 Task: Look for products with blackberry flavor.
Action: Mouse moved to (25, 110)
Screenshot: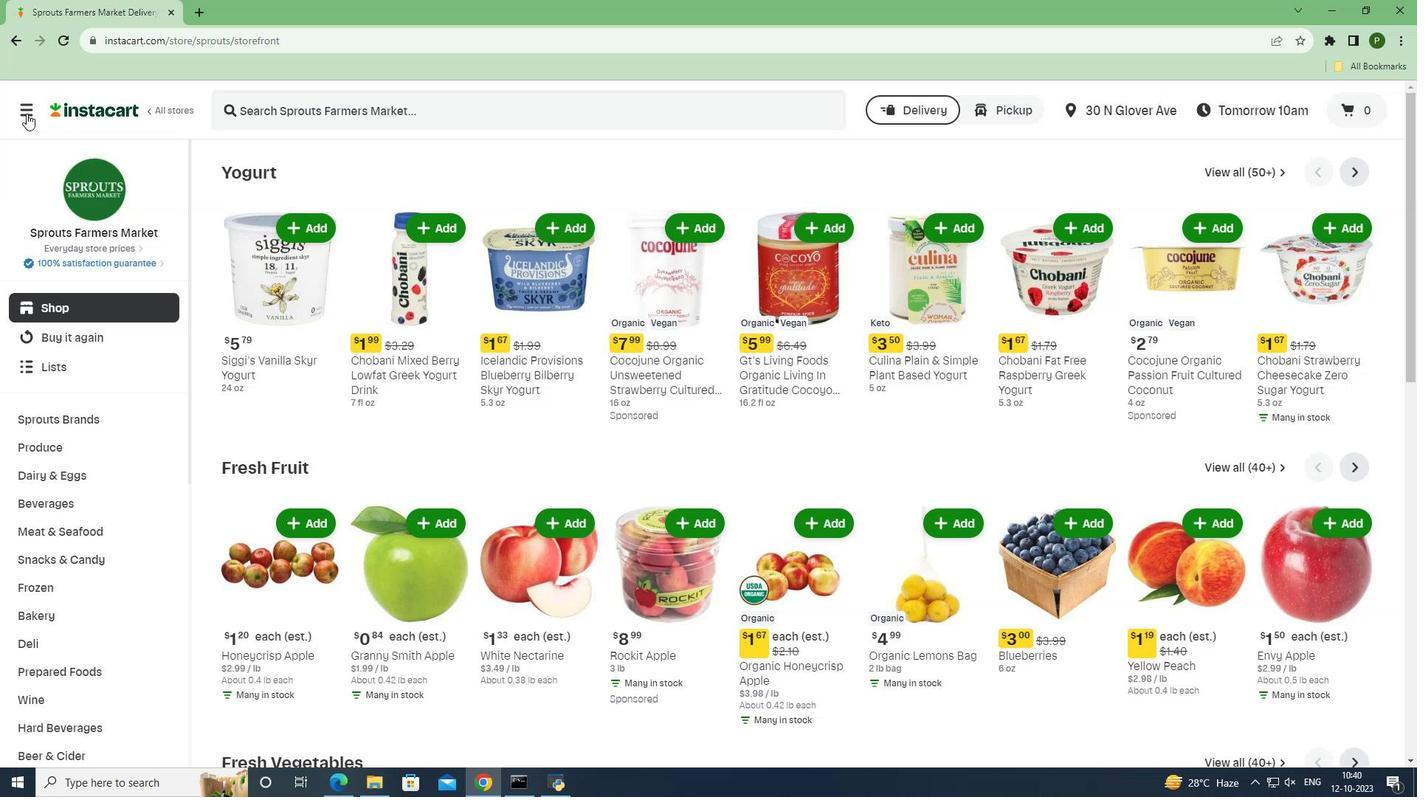 
Action: Mouse pressed left at (25, 110)
Screenshot: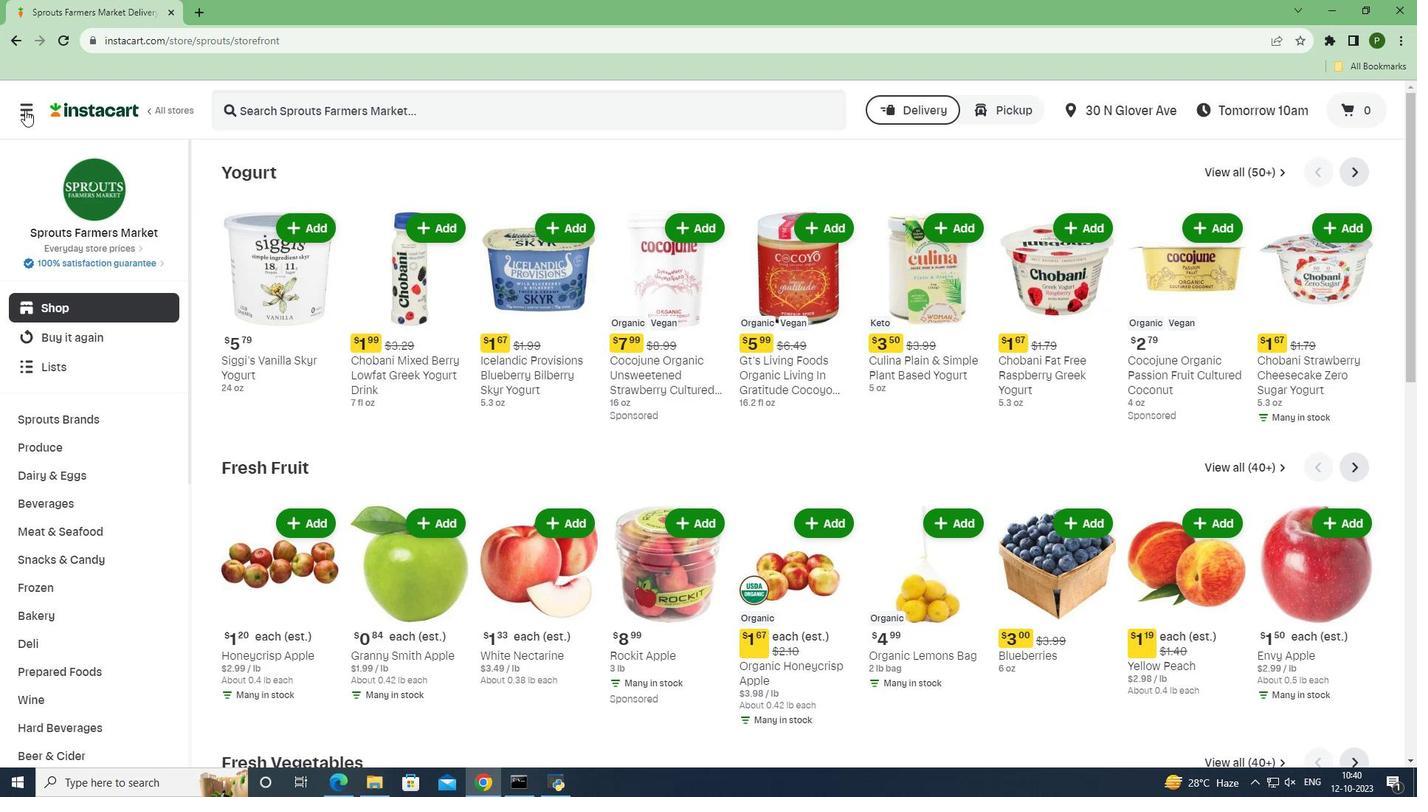 
Action: Mouse moved to (54, 387)
Screenshot: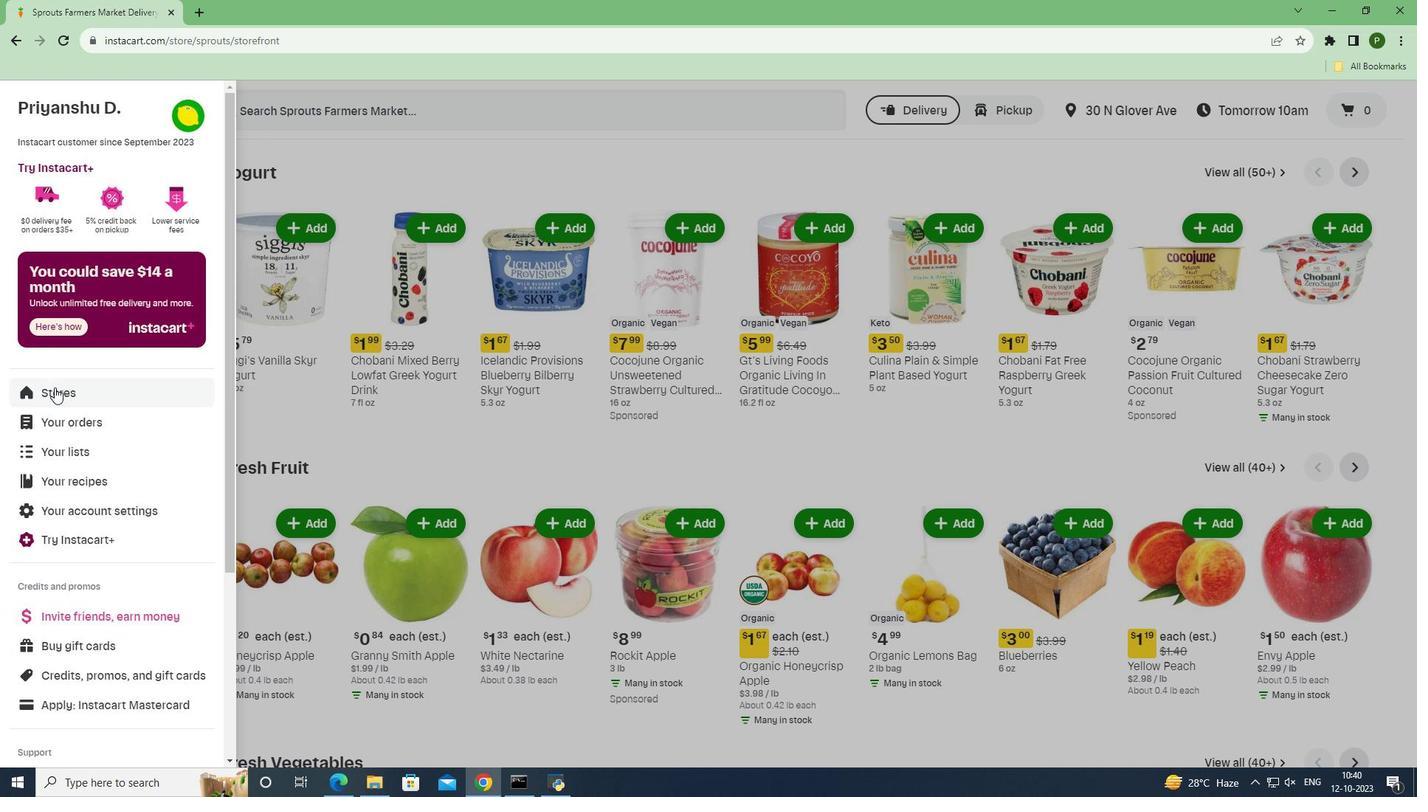 
Action: Mouse pressed left at (54, 387)
Screenshot: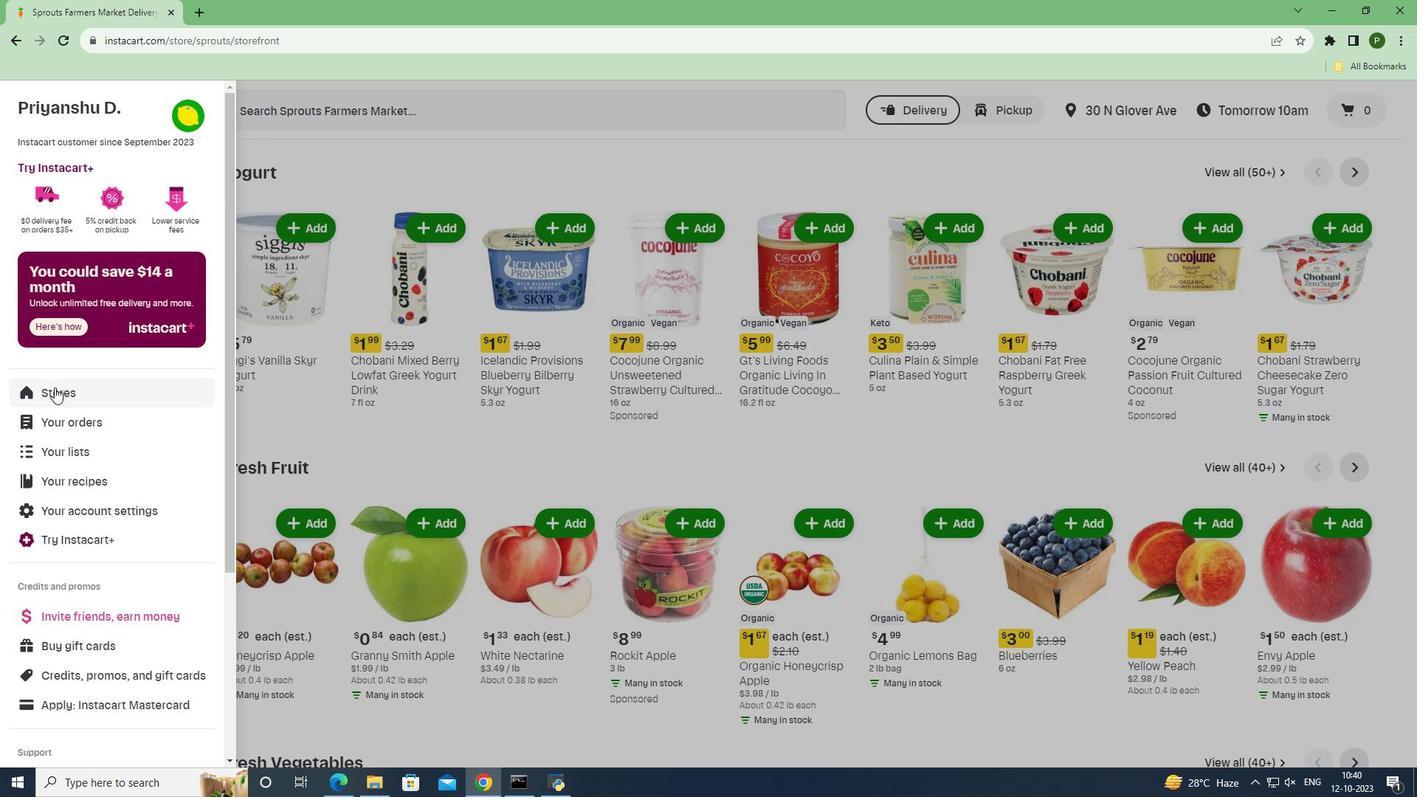 
Action: Mouse moved to (336, 175)
Screenshot: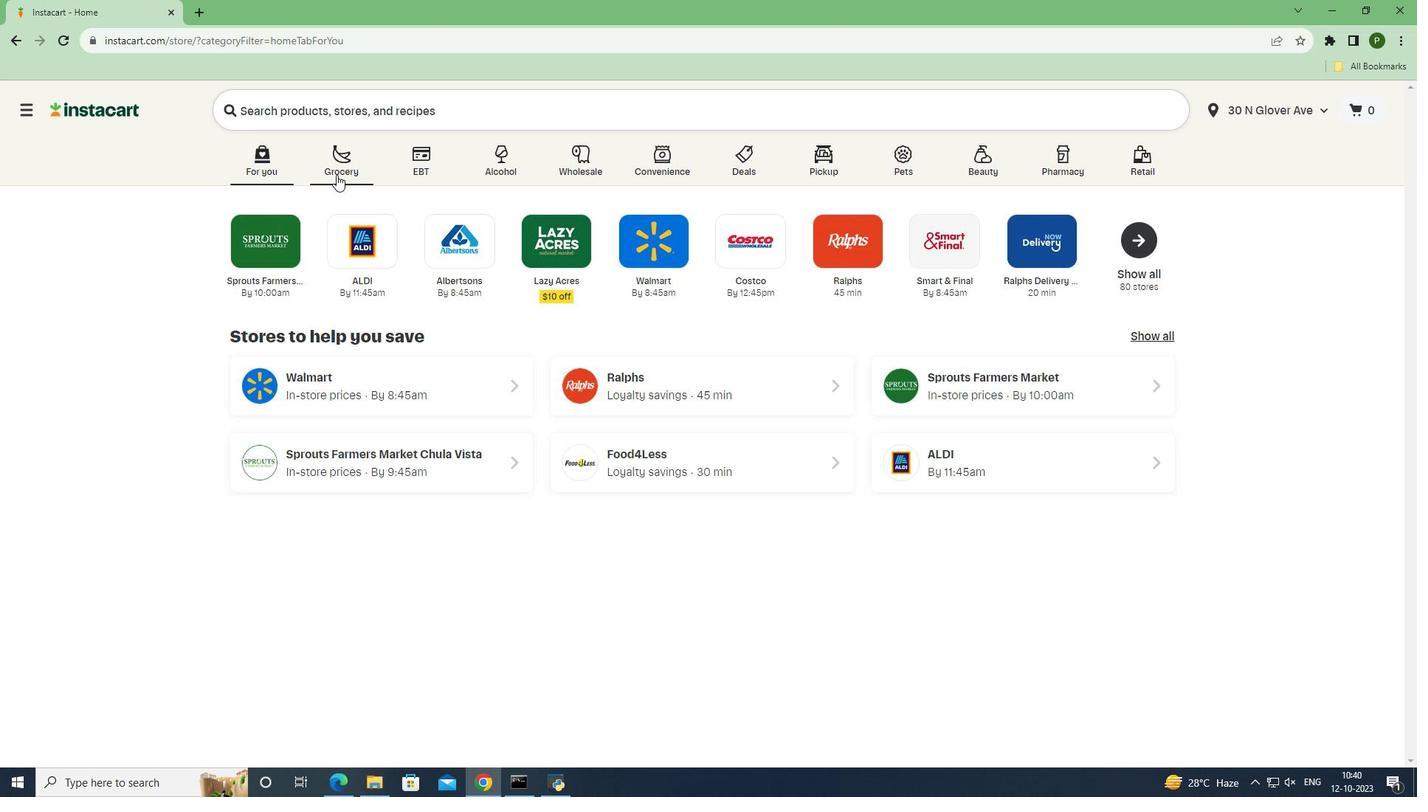 
Action: Mouse pressed left at (336, 175)
Screenshot: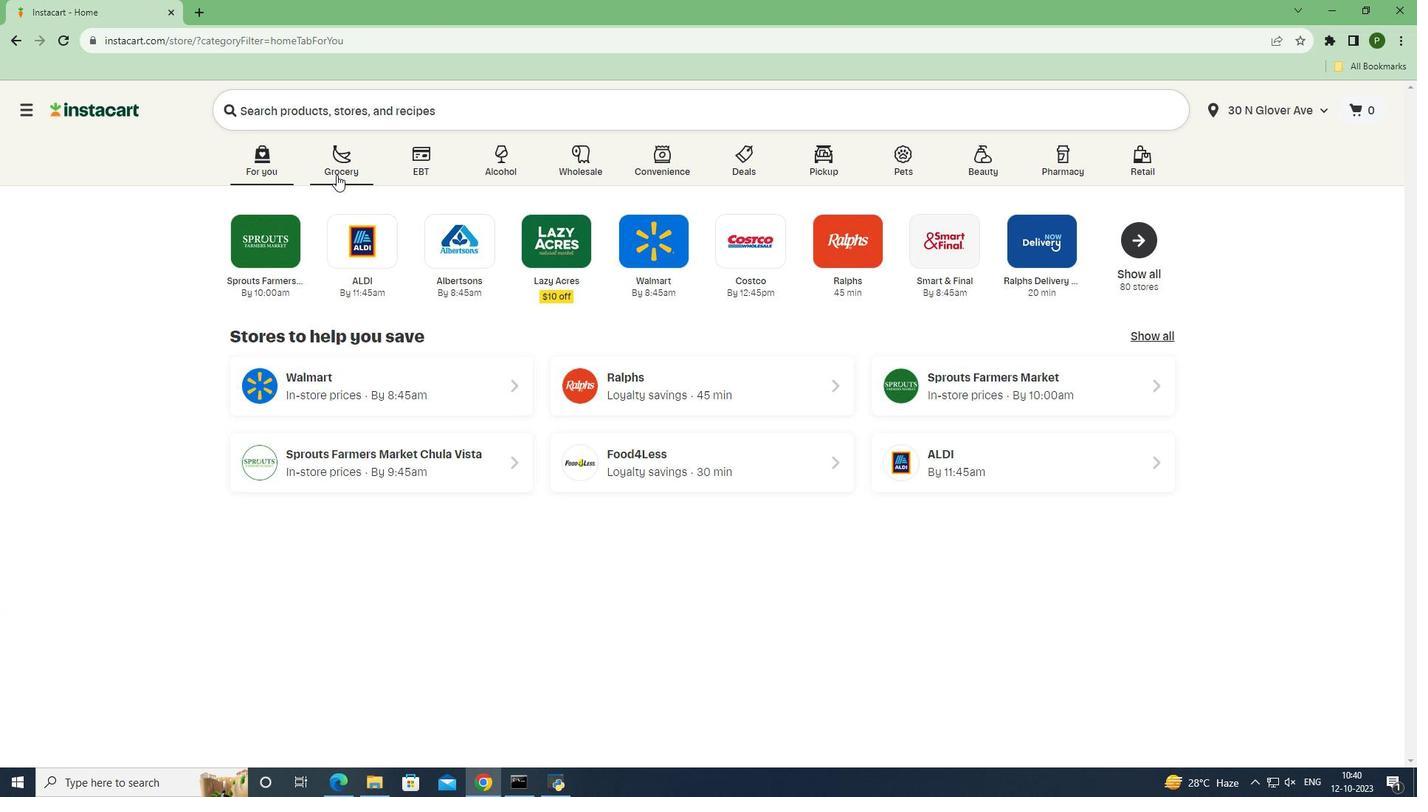 
Action: Mouse moved to (590, 344)
Screenshot: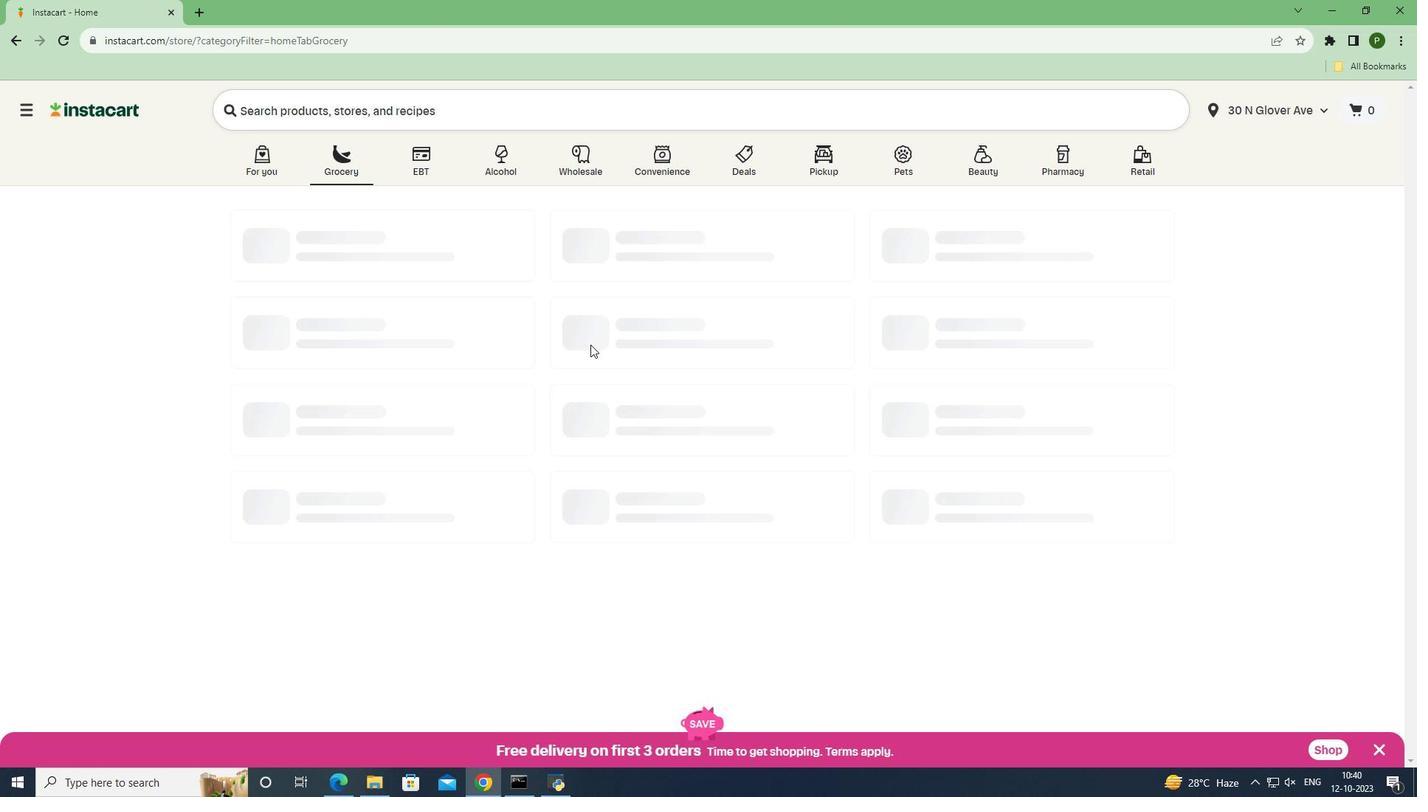
Action: Mouse pressed left at (590, 344)
Screenshot: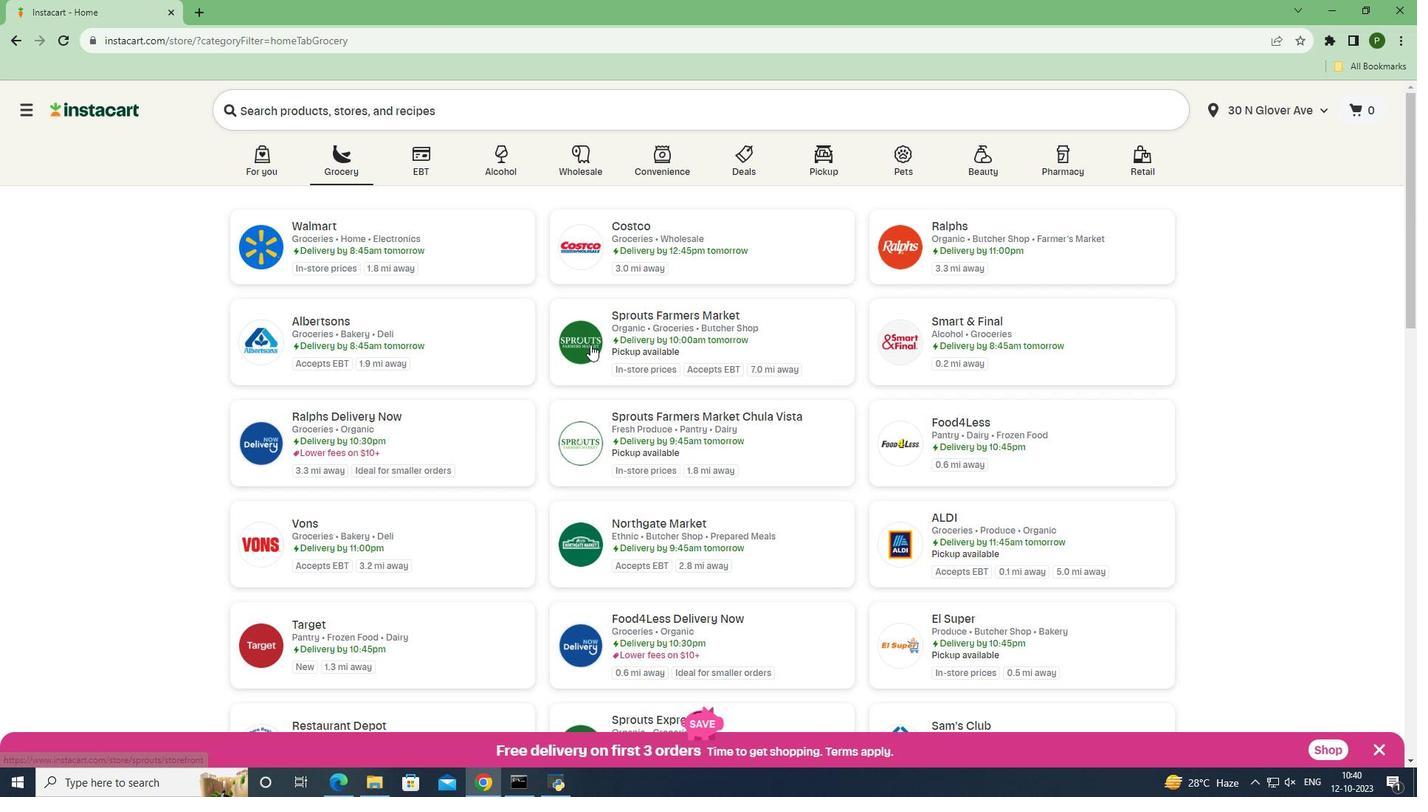 
Action: Mouse moved to (117, 504)
Screenshot: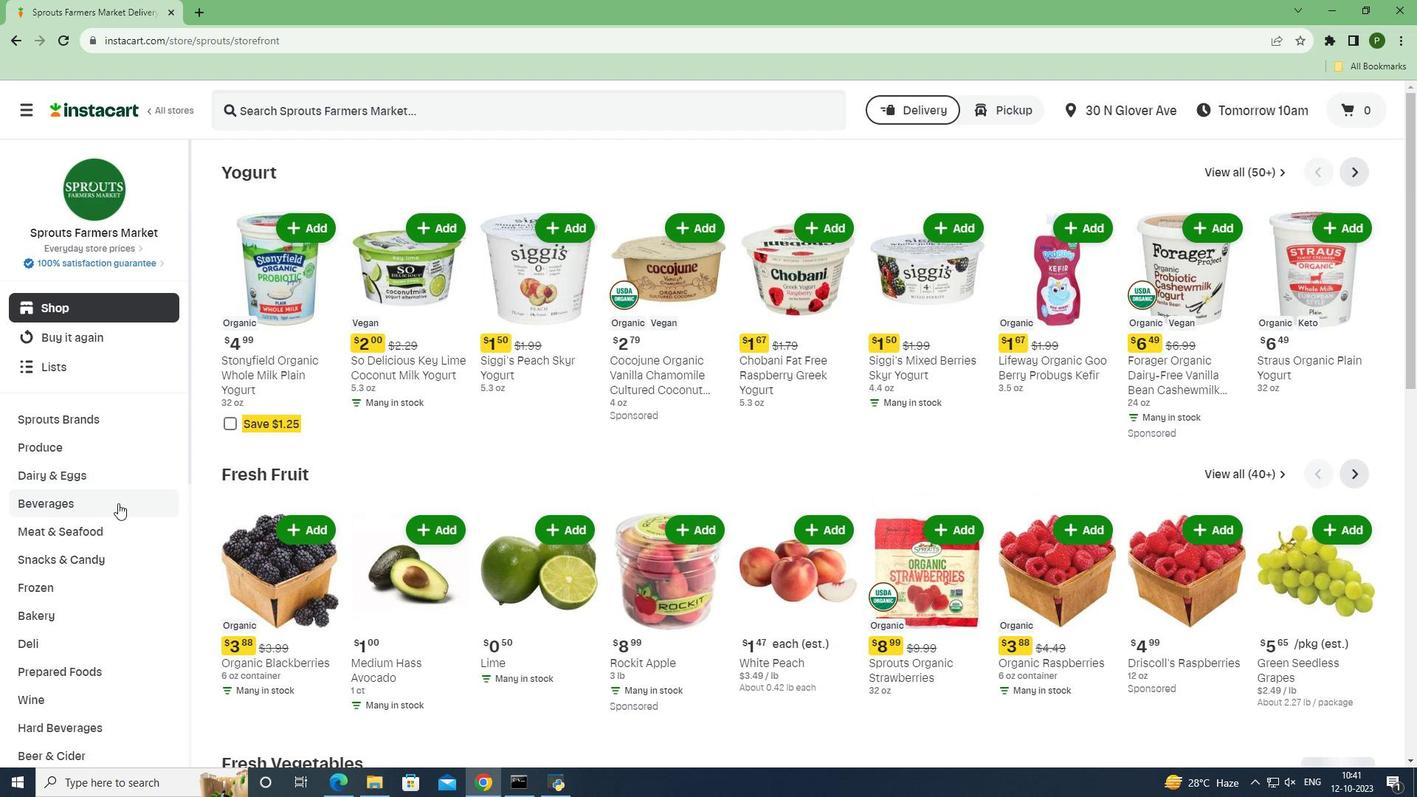 
Action: Mouse pressed left at (117, 504)
Screenshot: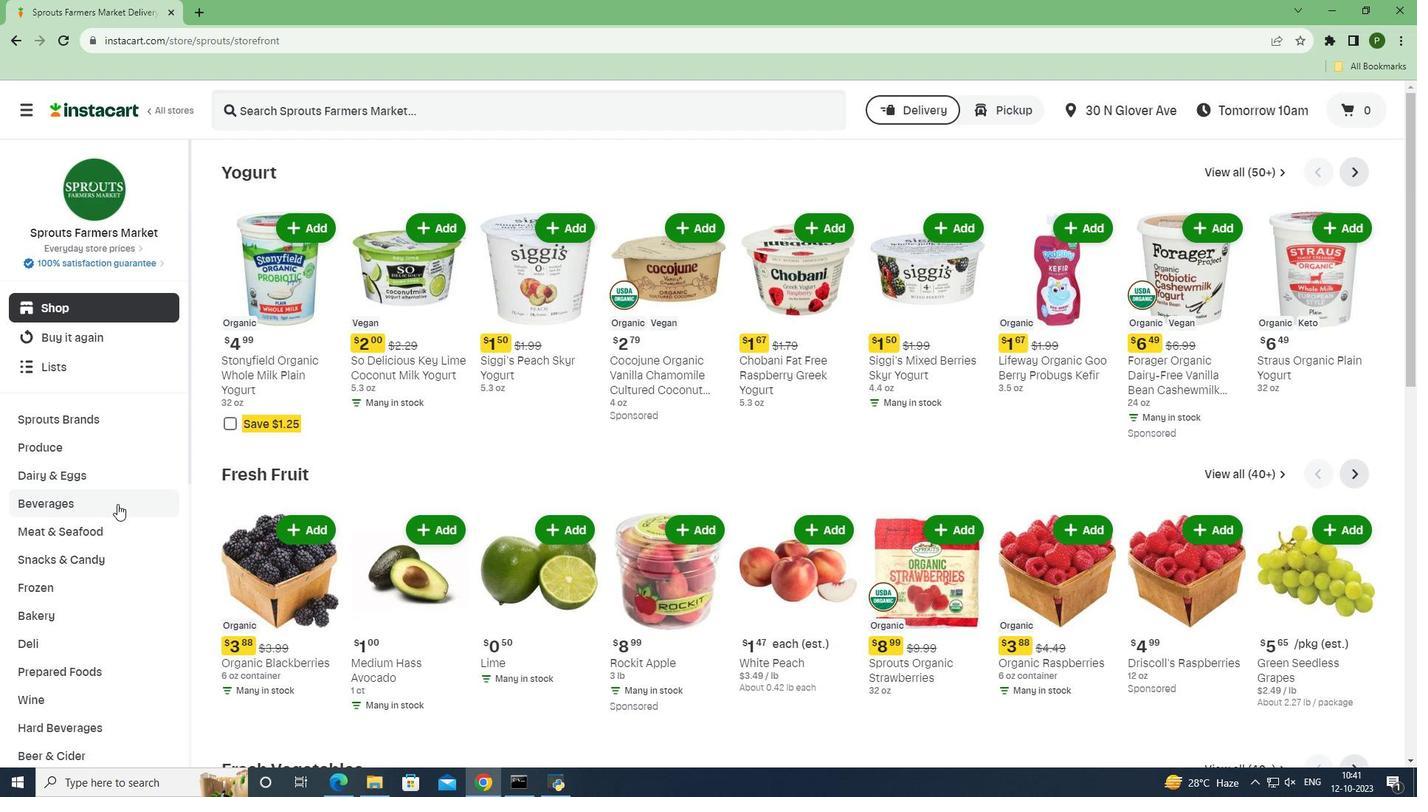 
Action: Mouse moved to (656, 207)
Screenshot: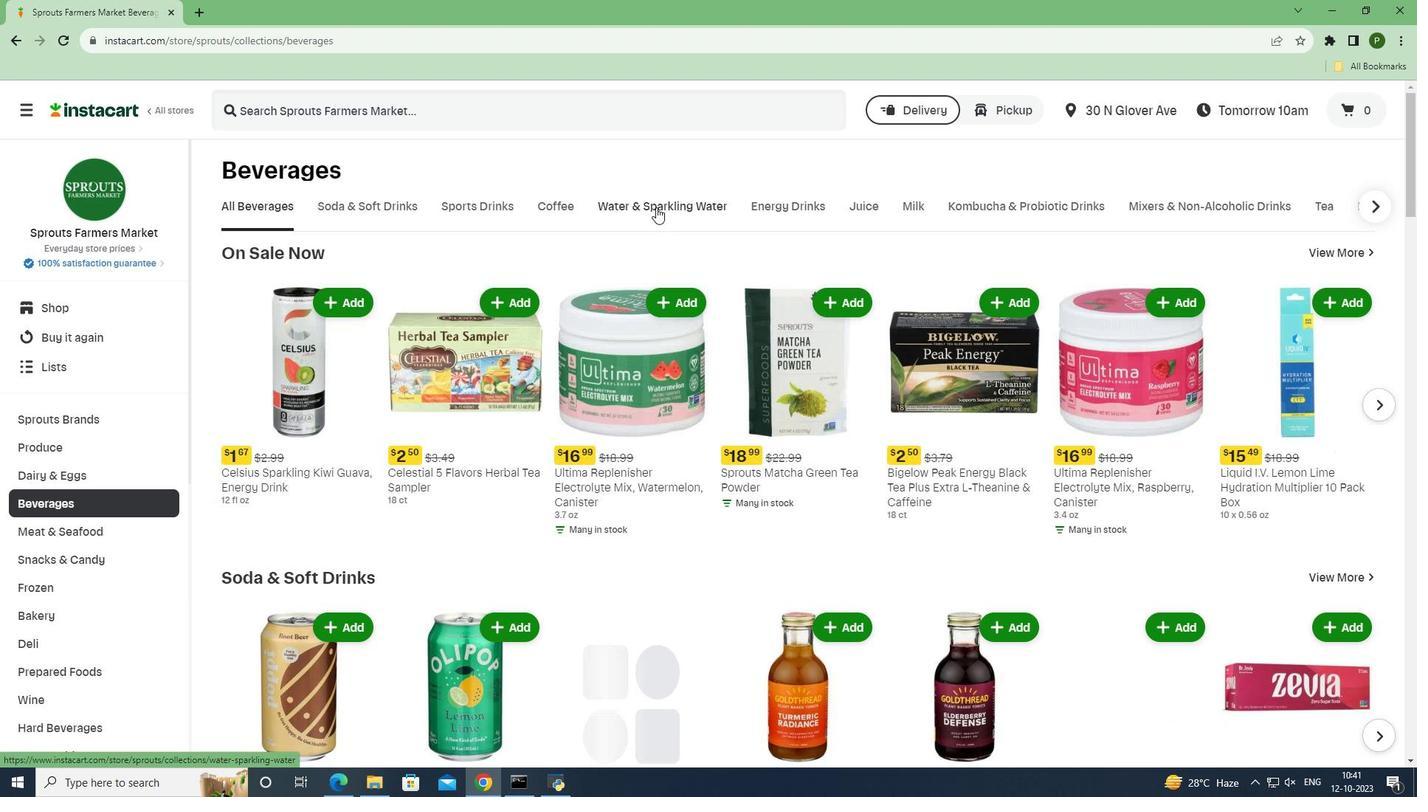 
Action: Mouse pressed left at (656, 207)
Screenshot: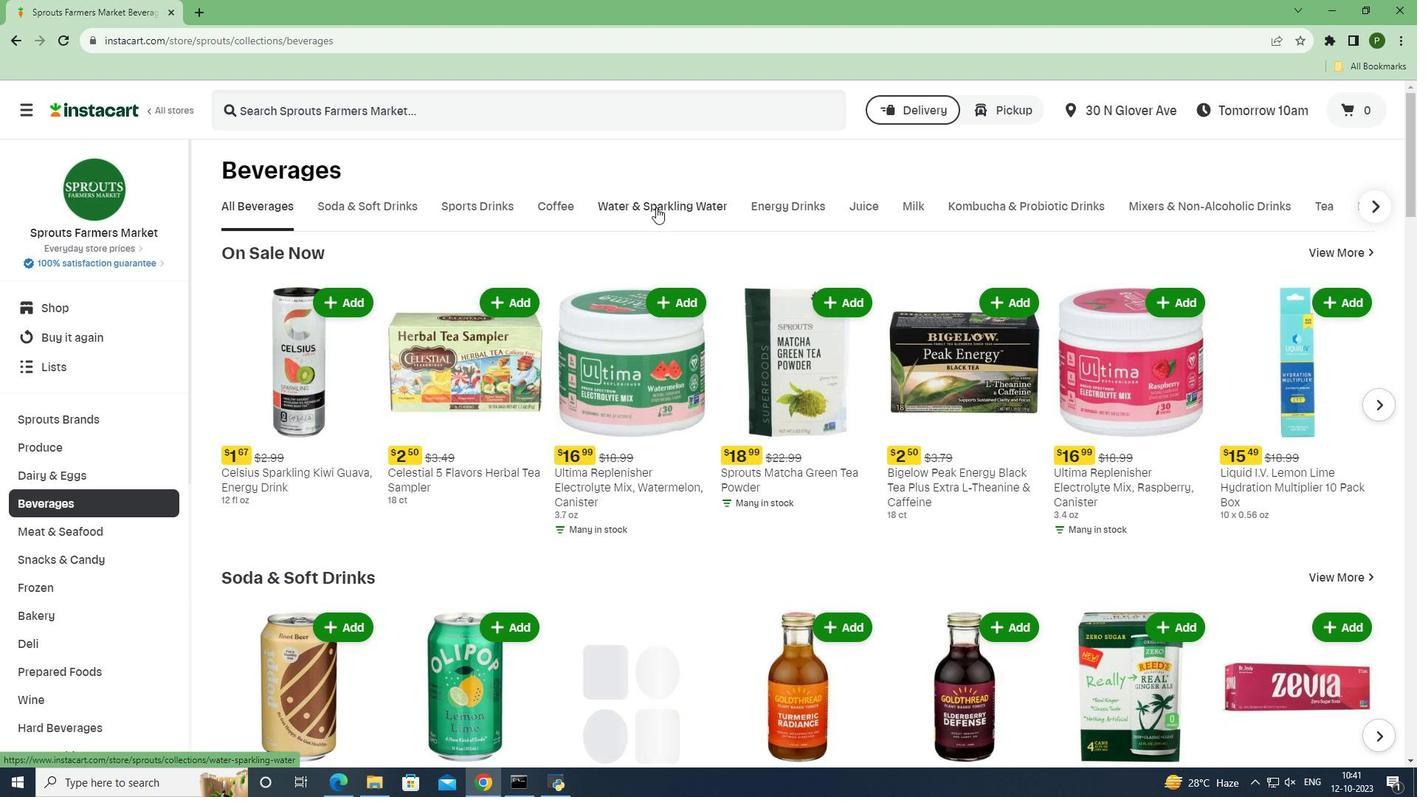 
Action: Mouse moved to (279, 327)
Screenshot: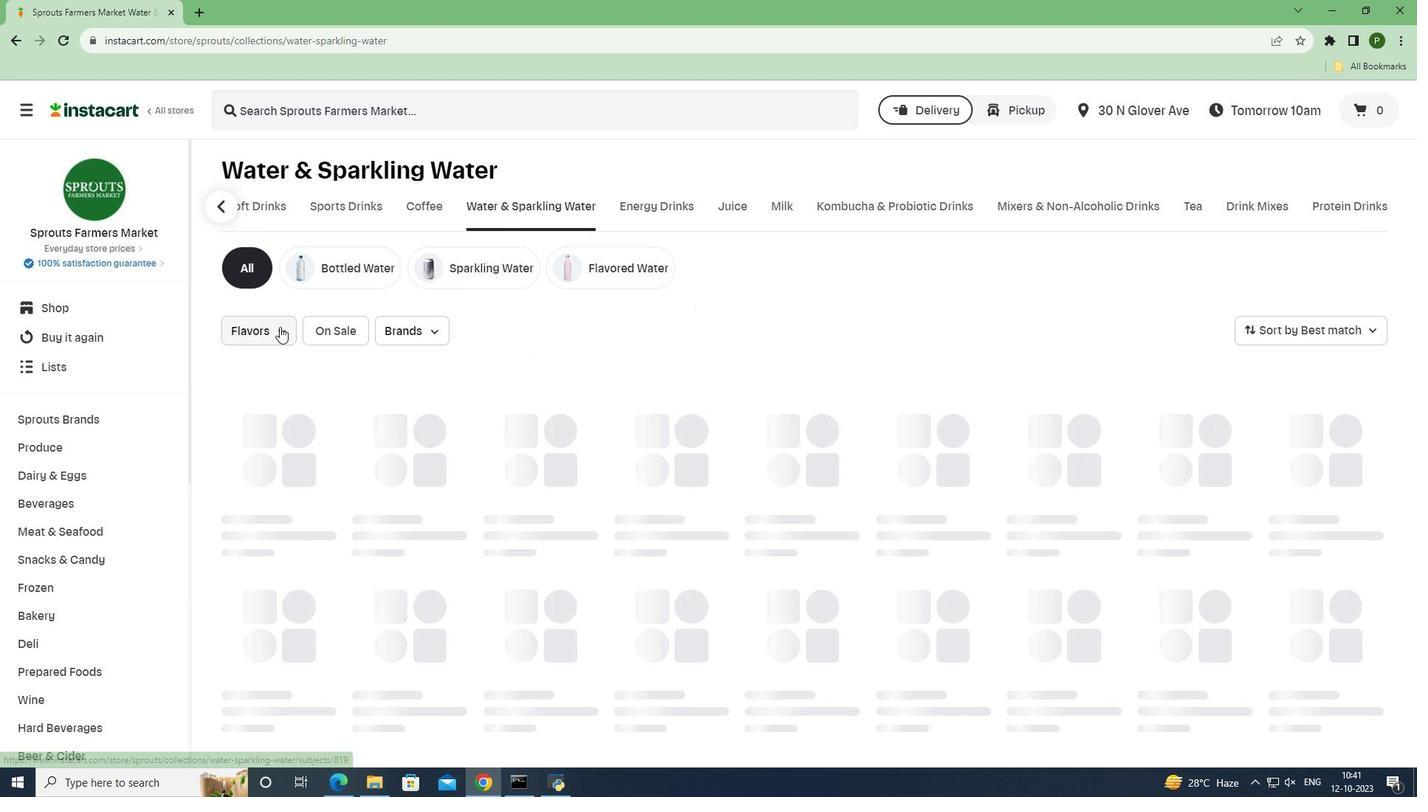 
Action: Mouse pressed left at (279, 327)
Screenshot: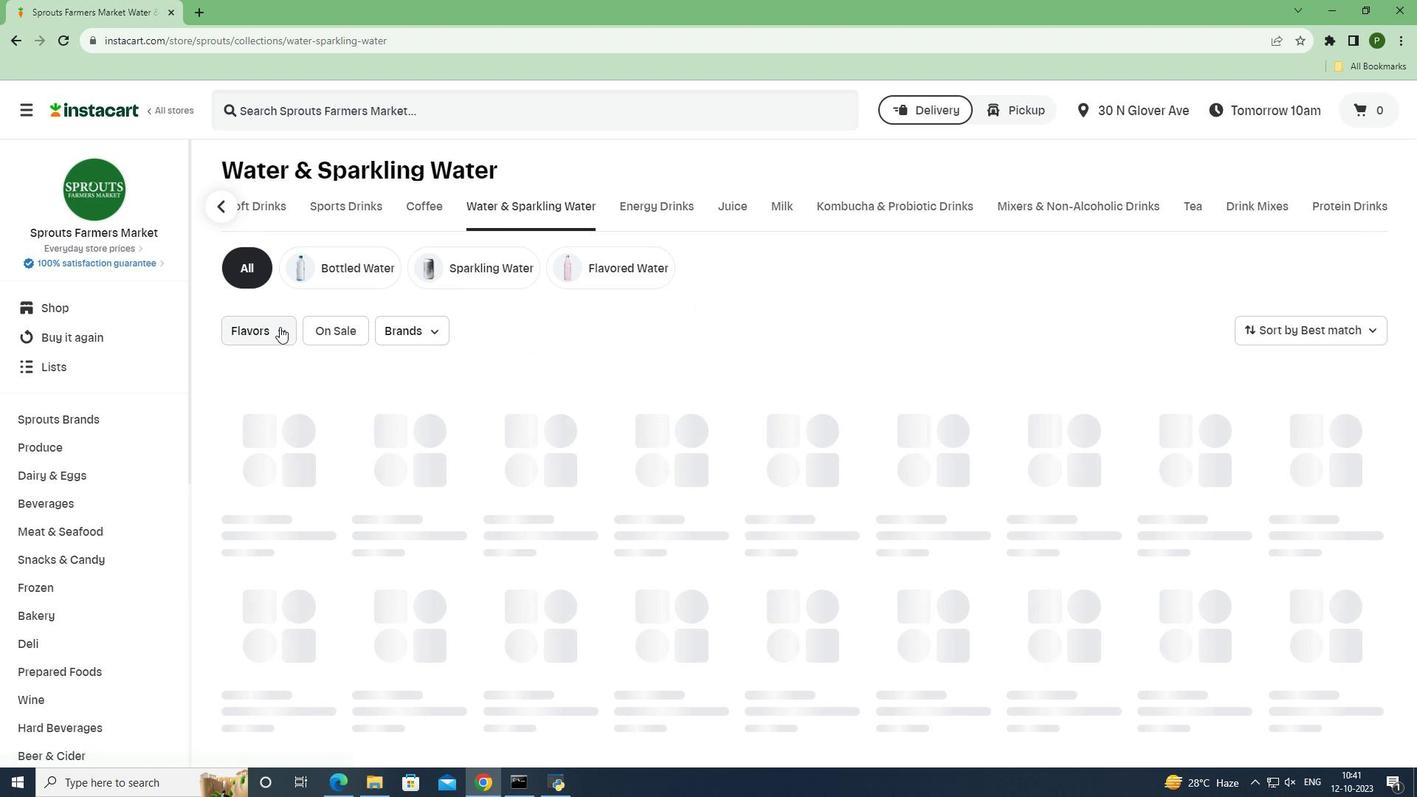 
Action: Mouse moved to (288, 410)
Screenshot: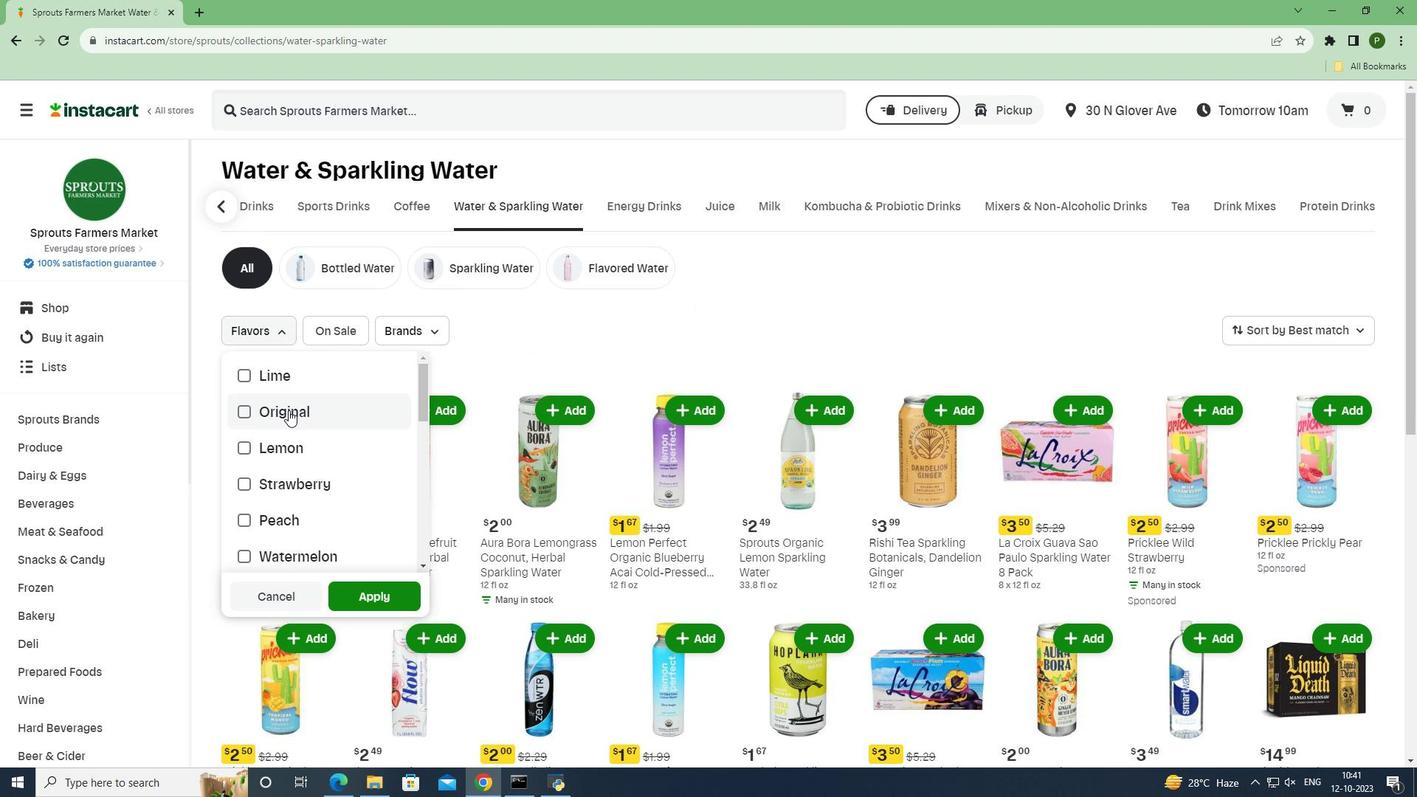 
Action: Mouse scrolled (288, 409) with delta (0, 0)
Screenshot: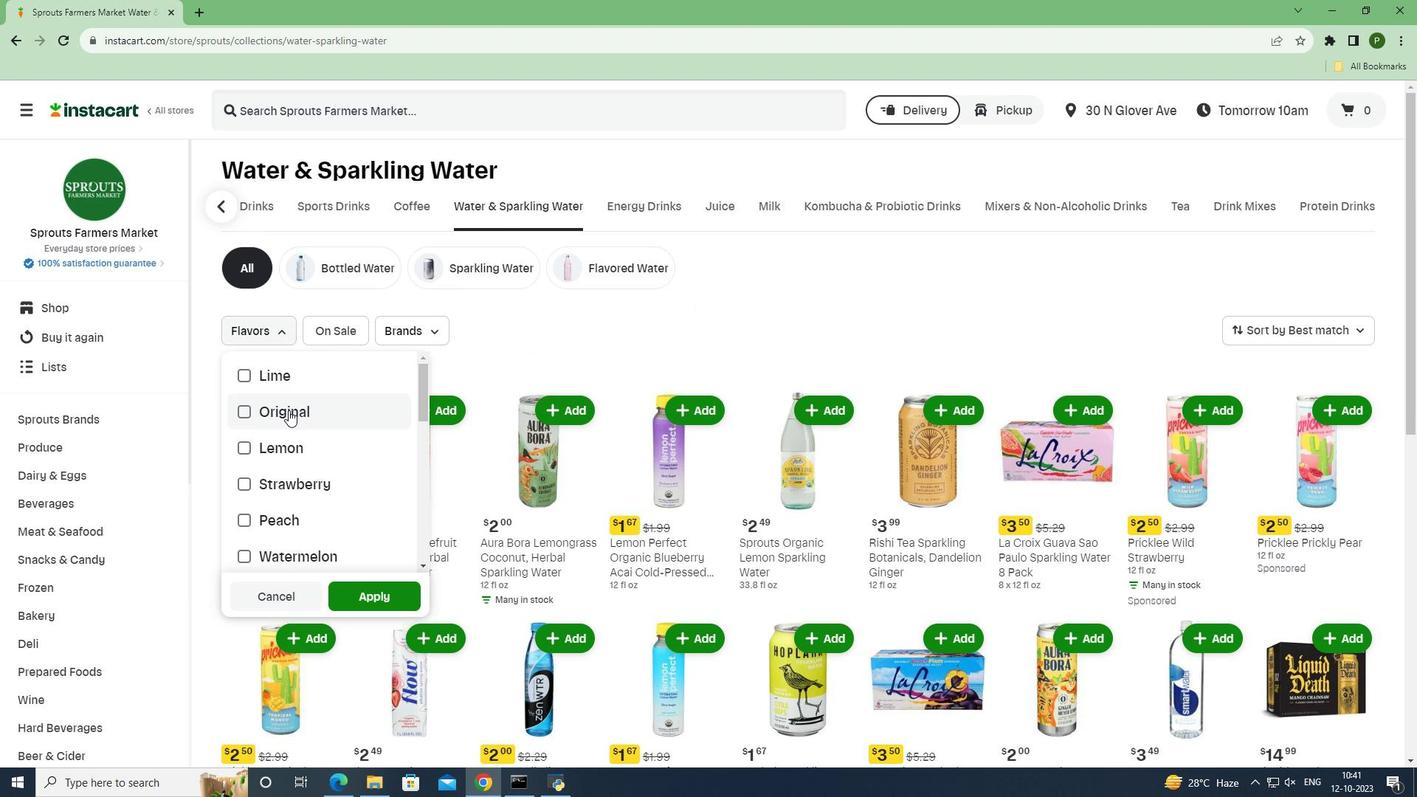 
Action: Mouse moved to (288, 410)
Screenshot: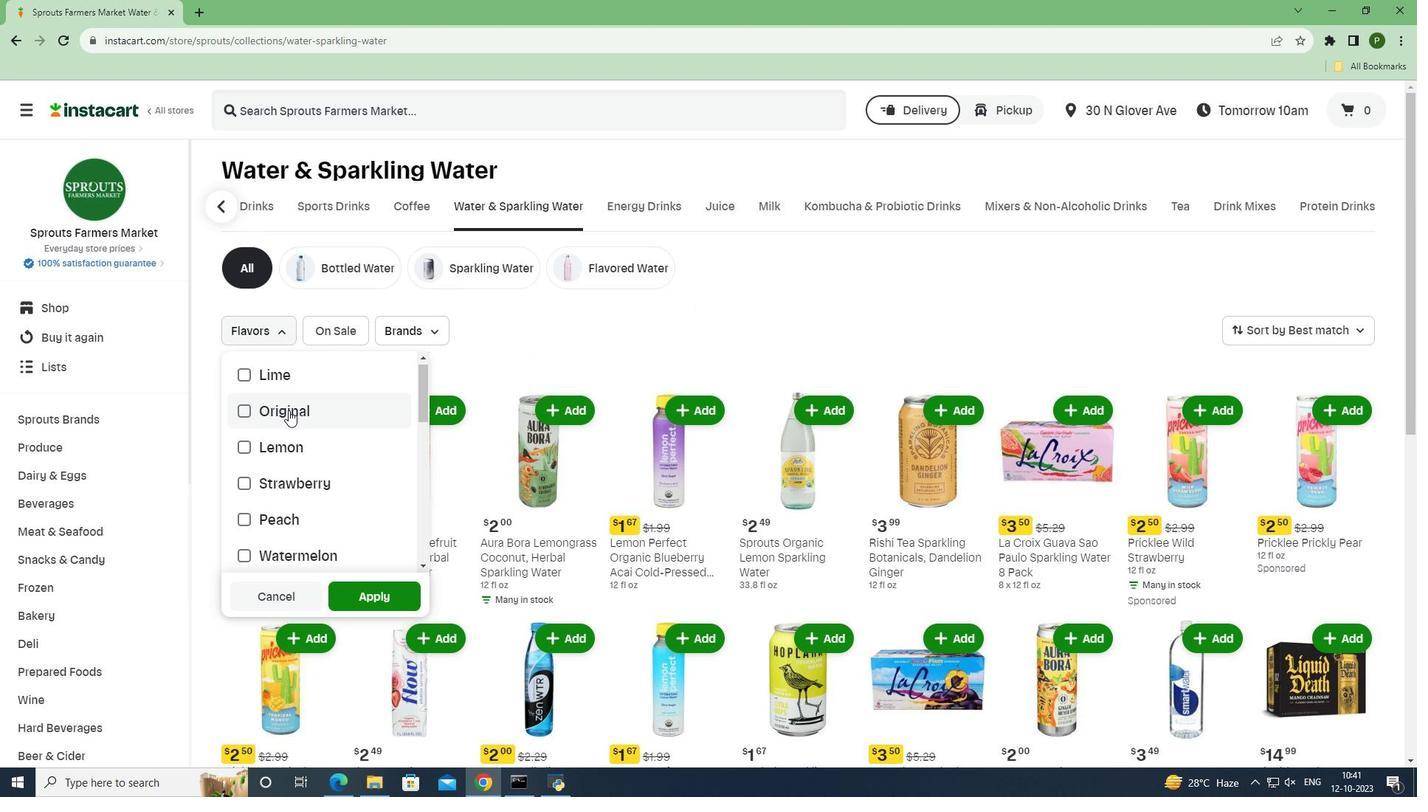 
Action: Mouse scrolled (288, 409) with delta (0, 0)
Screenshot: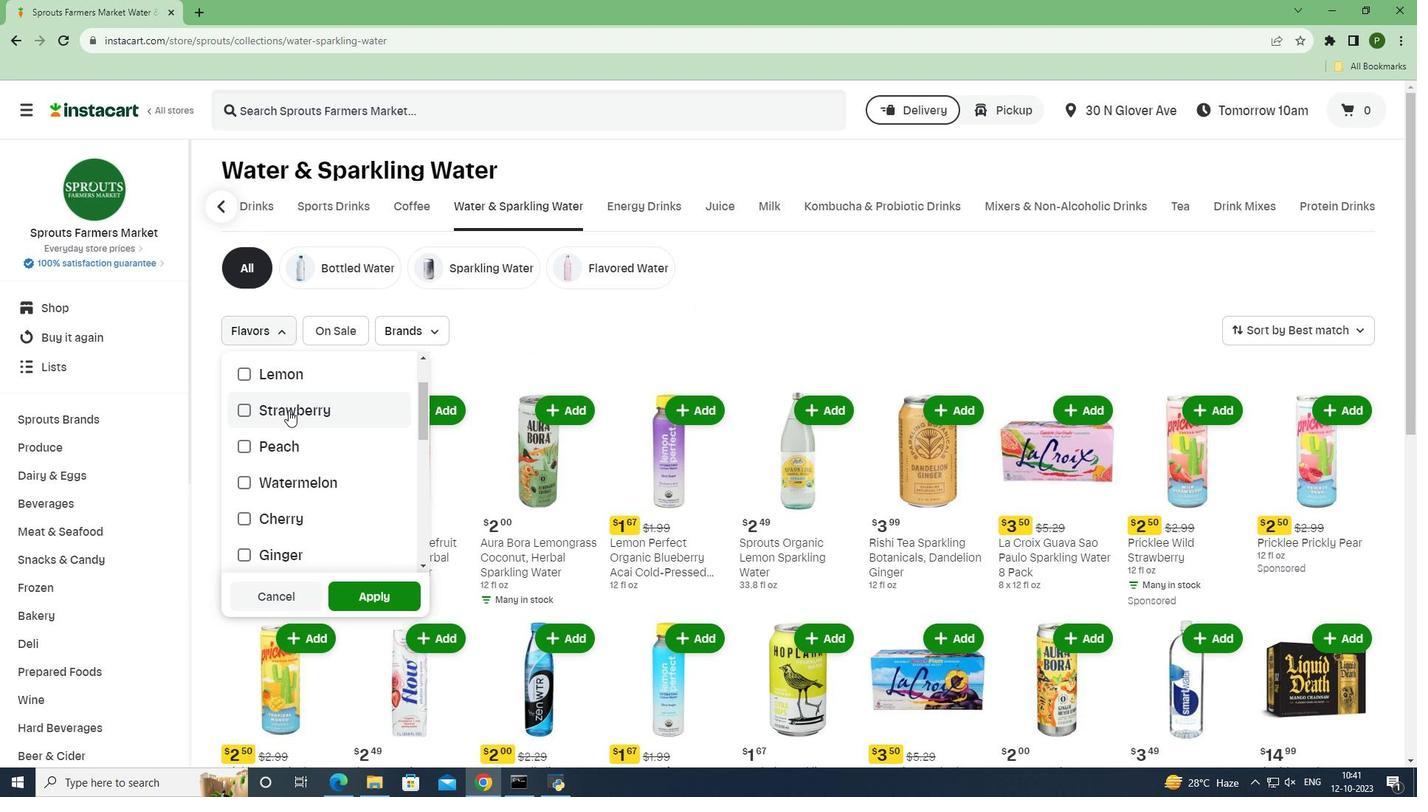 
Action: Mouse scrolled (288, 409) with delta (0, 0)
Screenshot: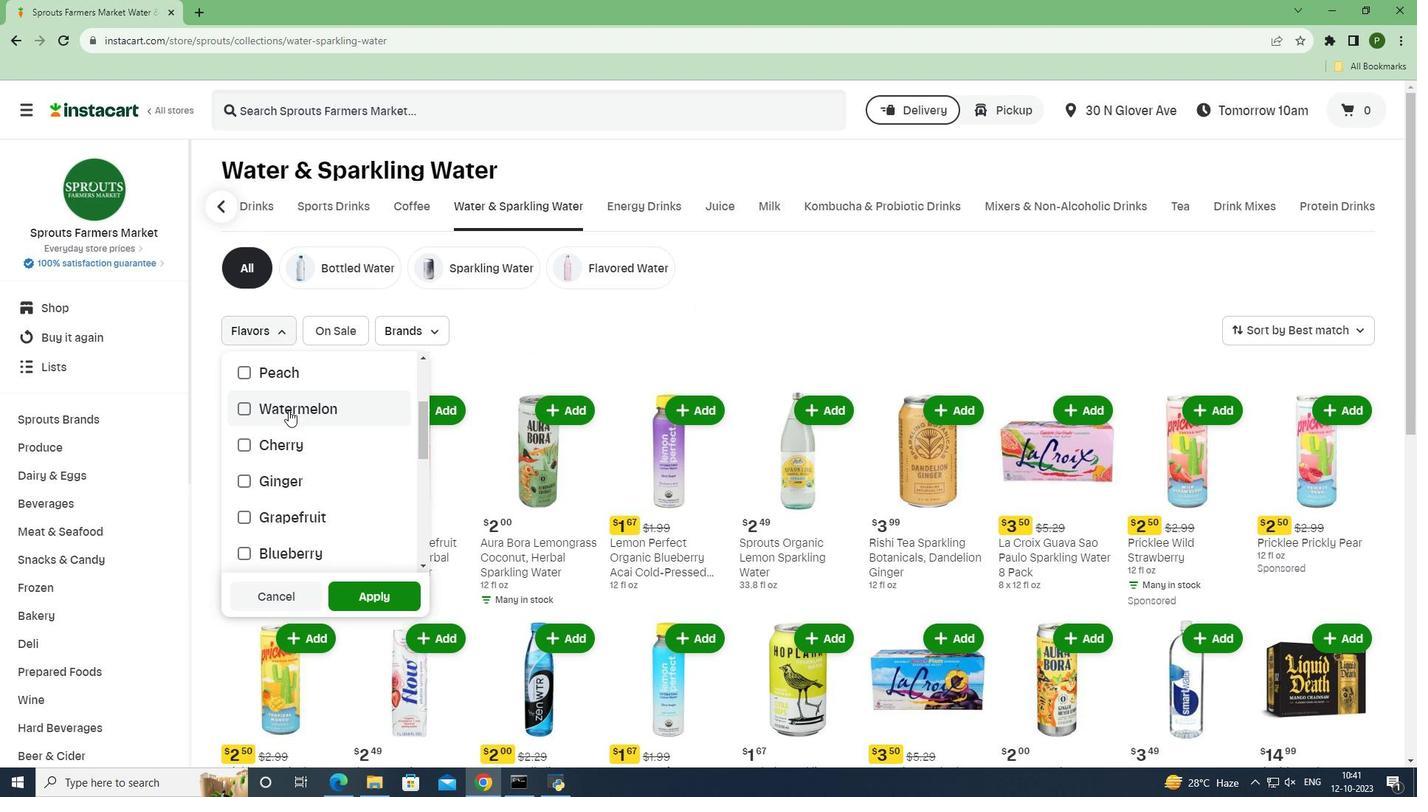 
Action: Mouse moved to (292, 448)
Screenshot: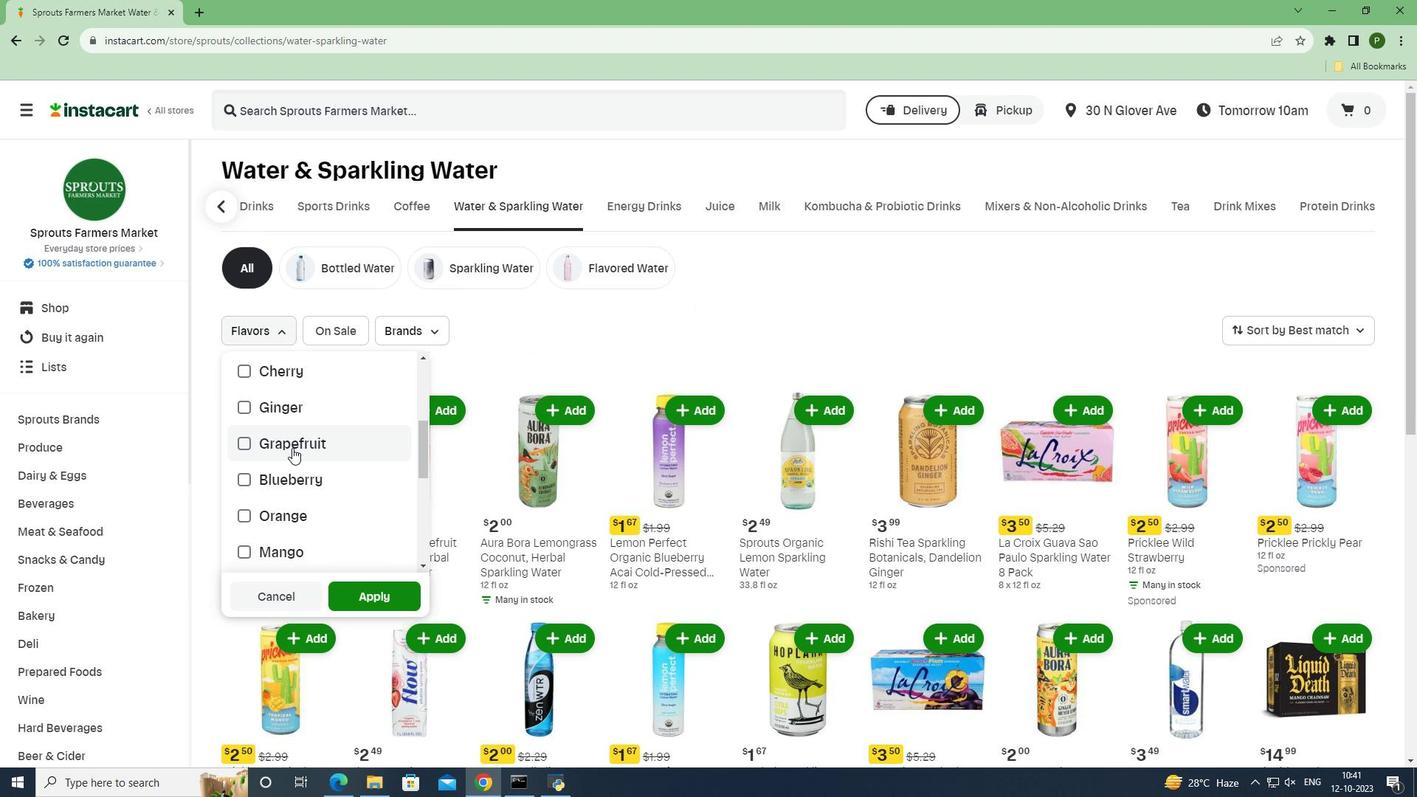 
Action: Mouse scrolled (292, 447) with delta (0, 0)
Screenshot: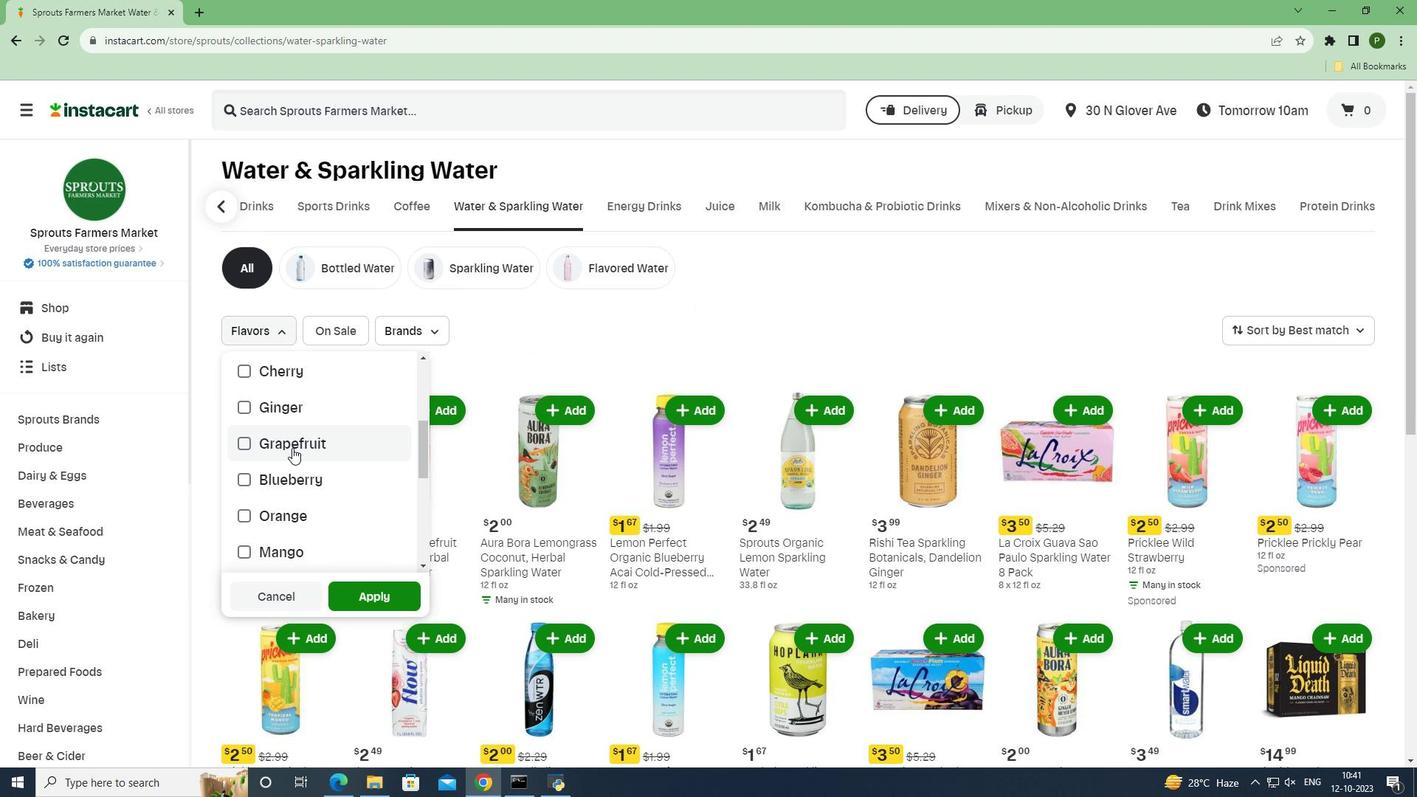 
Action: Mouse scrolled (292, 447) with delta (0, 0)
Screenshot: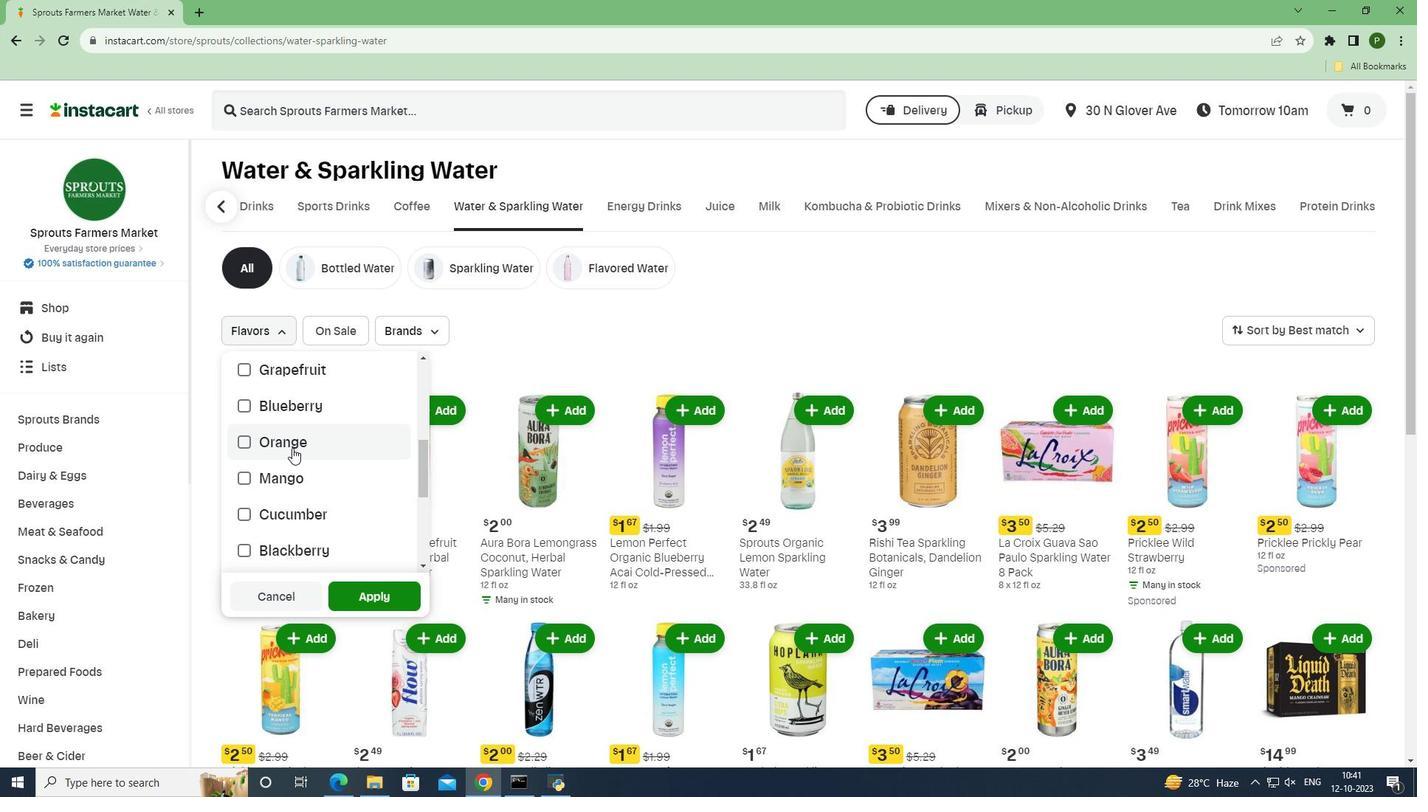 
Action: Mouse moved to (293, 474)
Screenshot: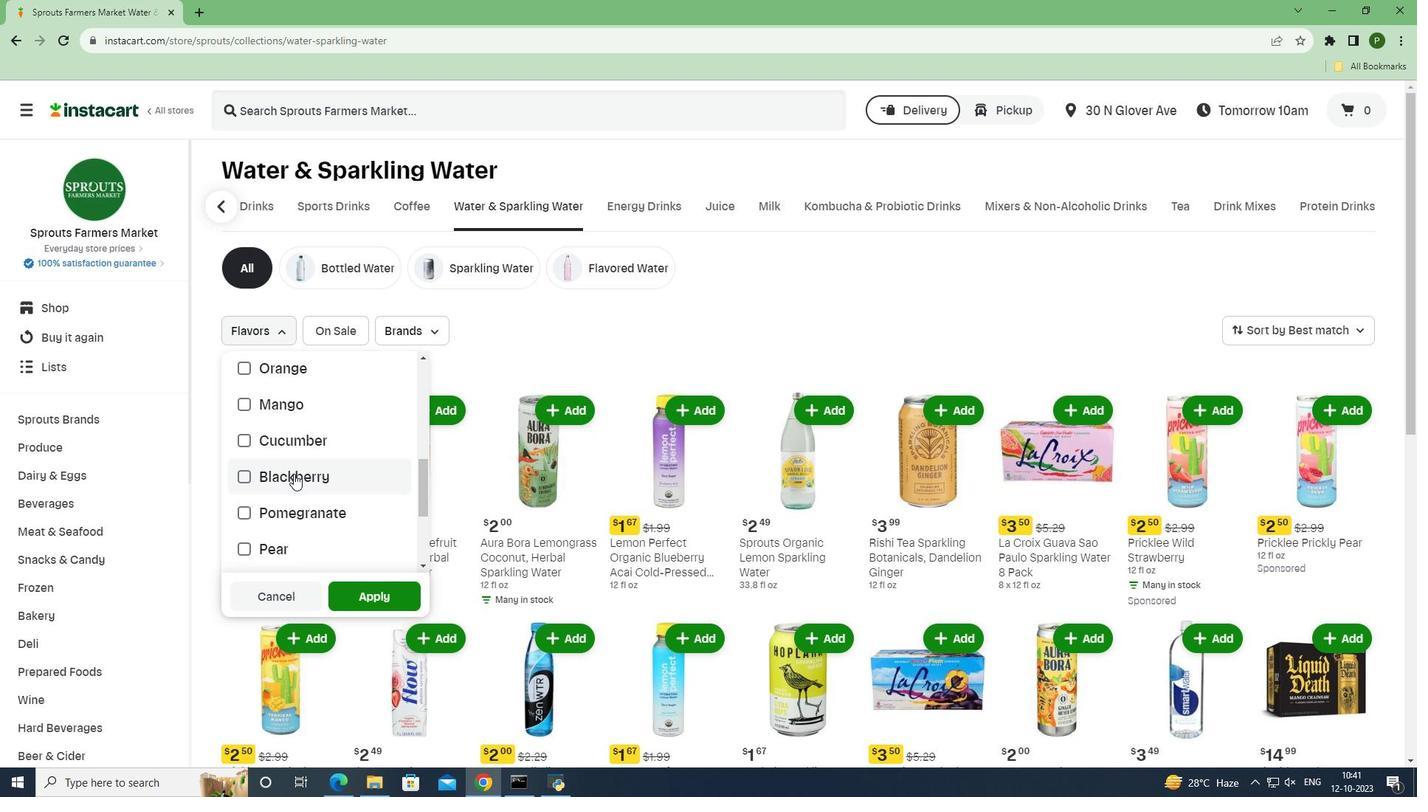 
Action: Mouse pressed left at (293, 474)
Screenshot: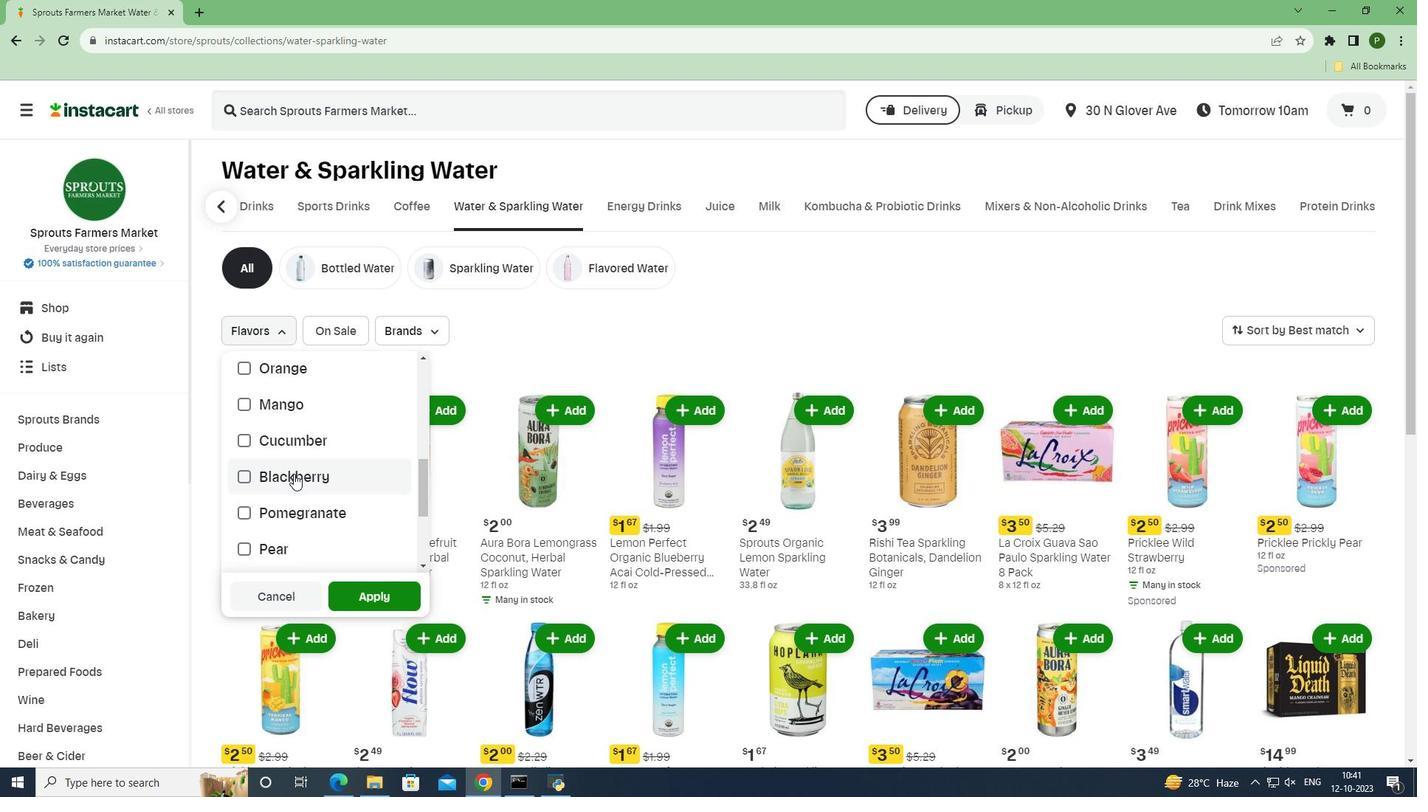 
Action: Mouse moved to (378, 592)
Screenshot: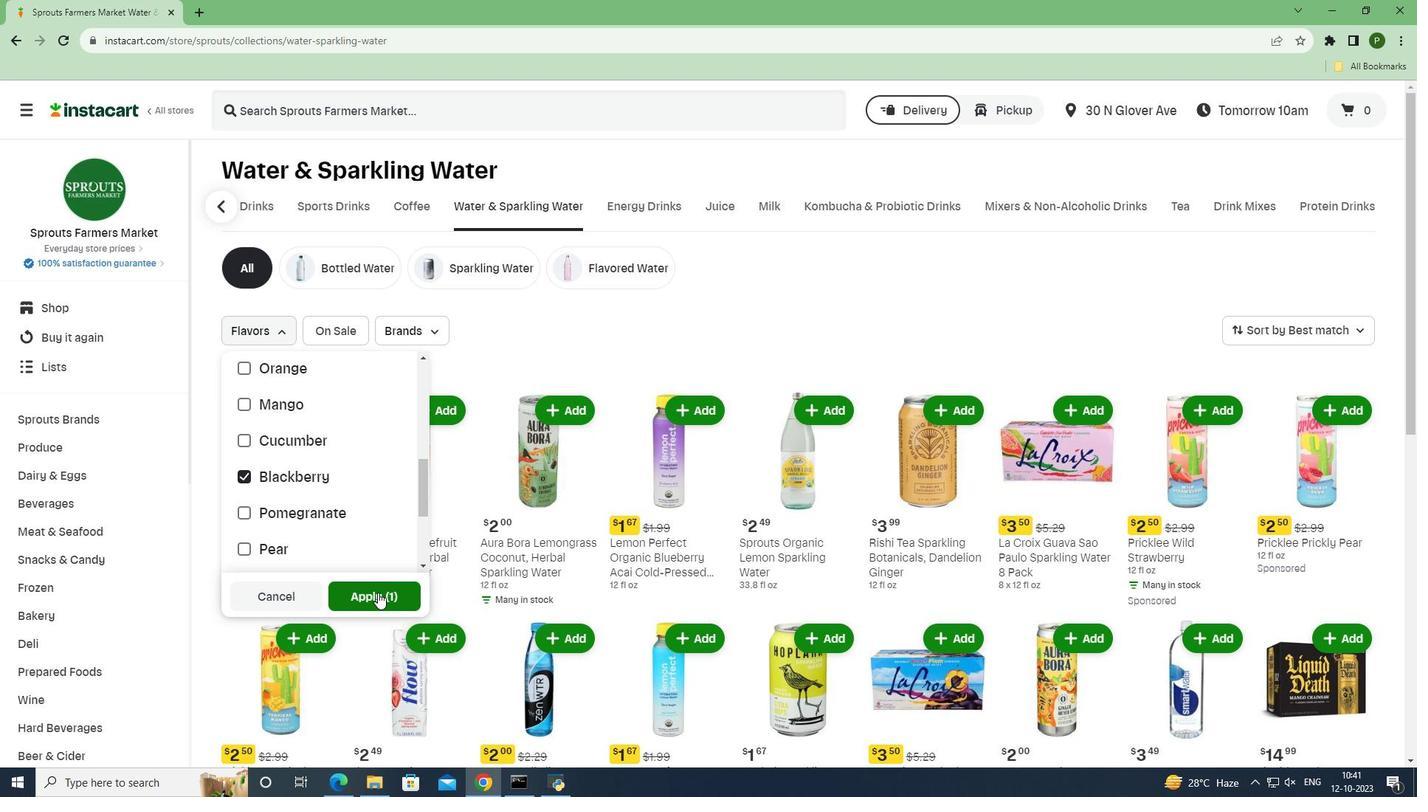 
Action: Mouse pressed left at (378, 592)
Screenshot: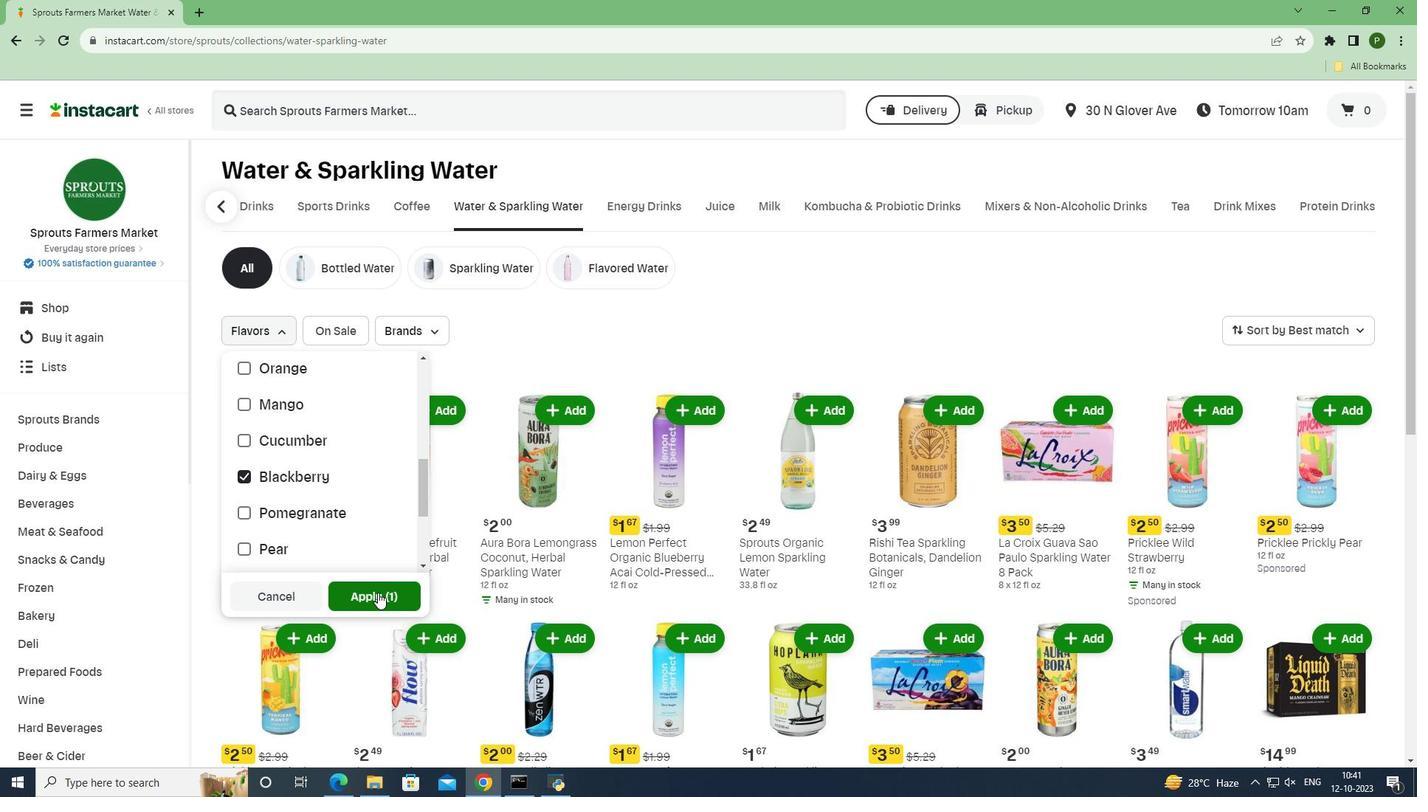 
Action: Mouse moved to (605, 631)
Screenshot: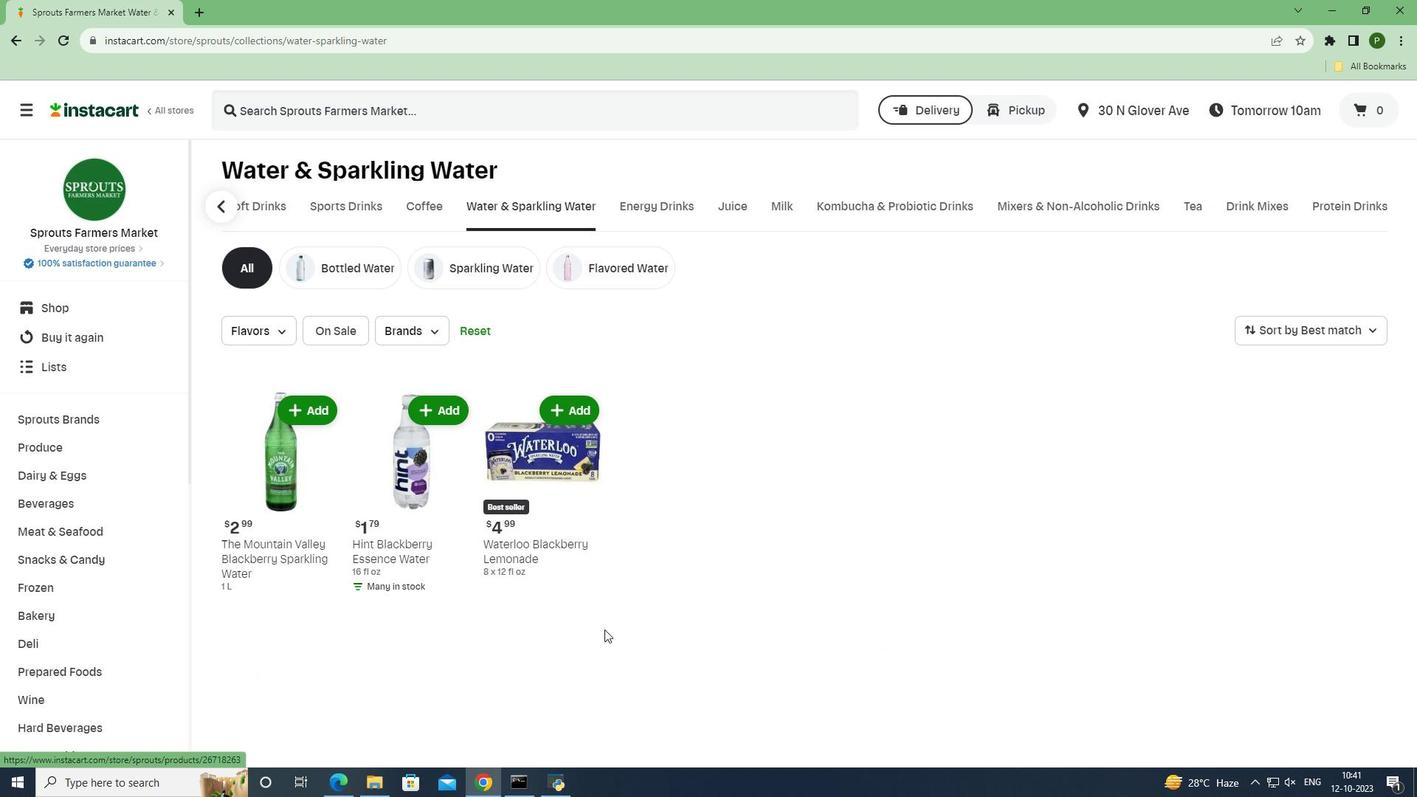 
